 Task: Add the task  Improve code modularity for better maintainability to the section Cloud Migration Sprint in the project TransparentLine and add a Due Date to the respective task as 2023/10/11.
Action: Mouse moved to (63, 360)
Screenshot: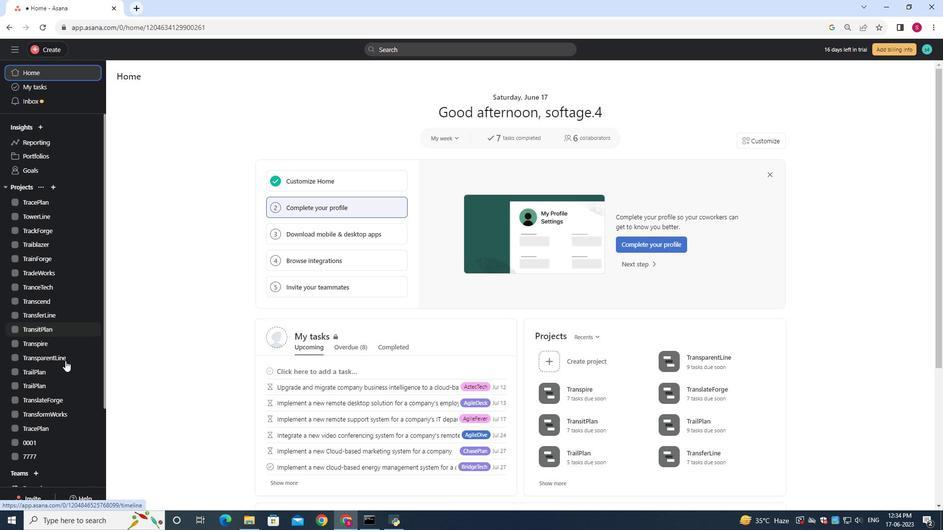 
Action: Mouse pressed left at (63, 360)
Screenshot: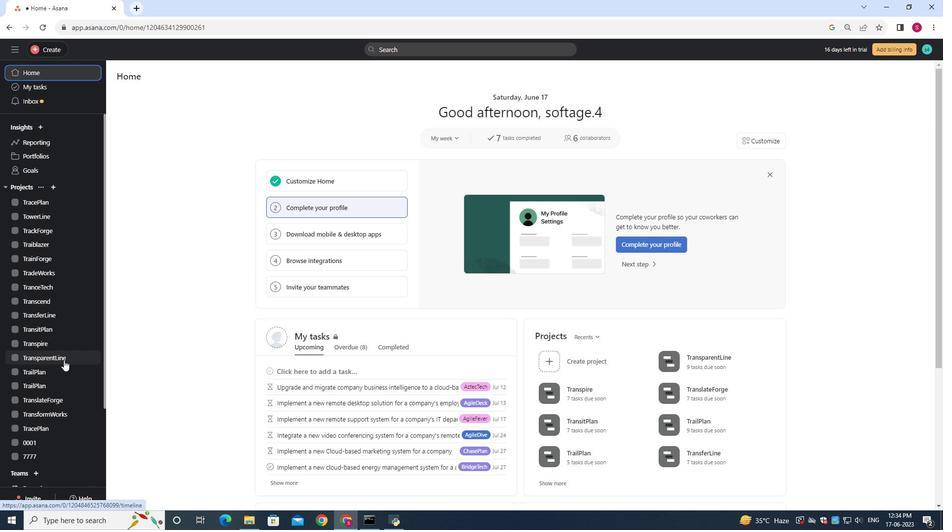 
Action: Mouse moved to (332, 215)
Screenshot: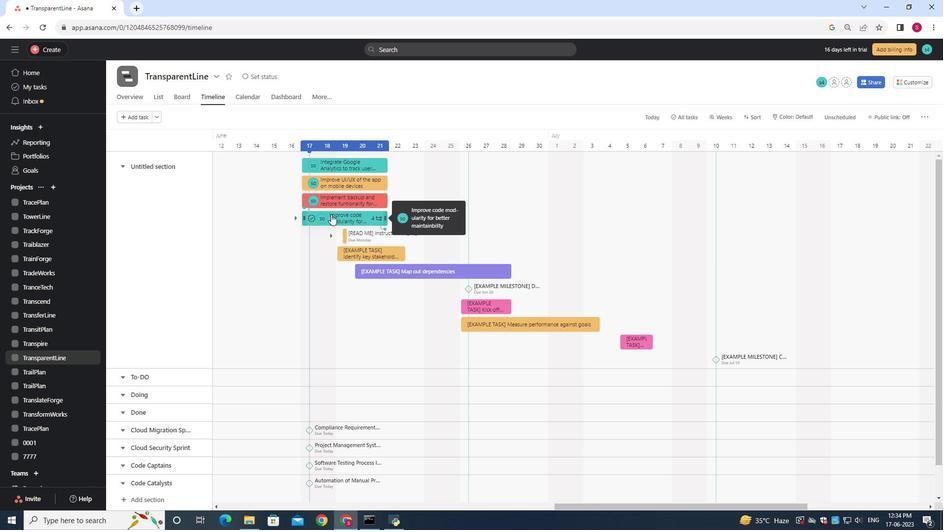 
Action: Mouse pressed left at (332, 215)
Screenshot: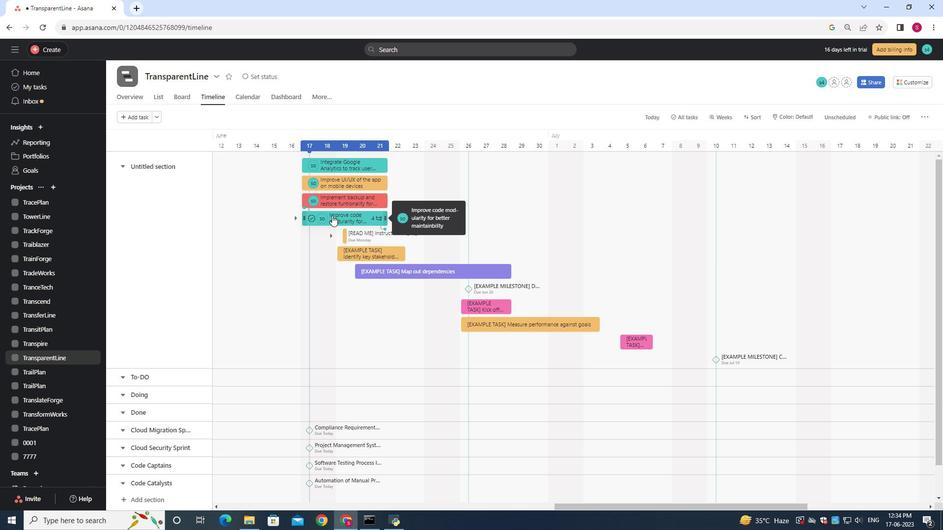 
Action: Mouse moved to (289, 413)
Screenshot: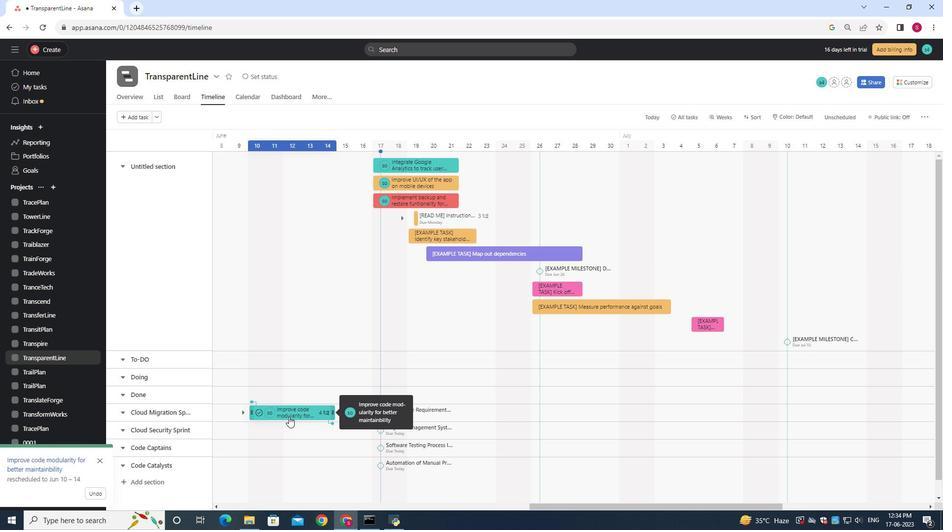 
Action: Mouse pressed left at (289, 413)
Screenshot: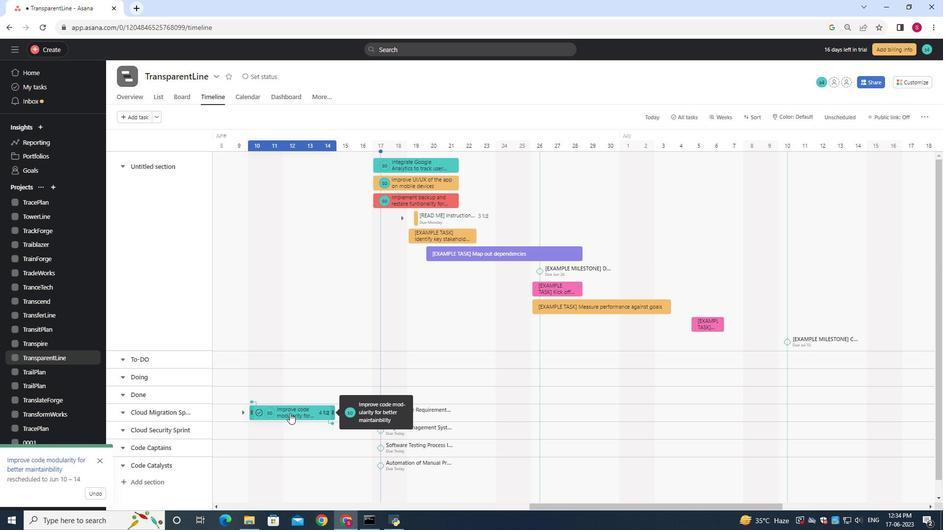 
Action: Mouse moved to (756, 184)
Screenshot: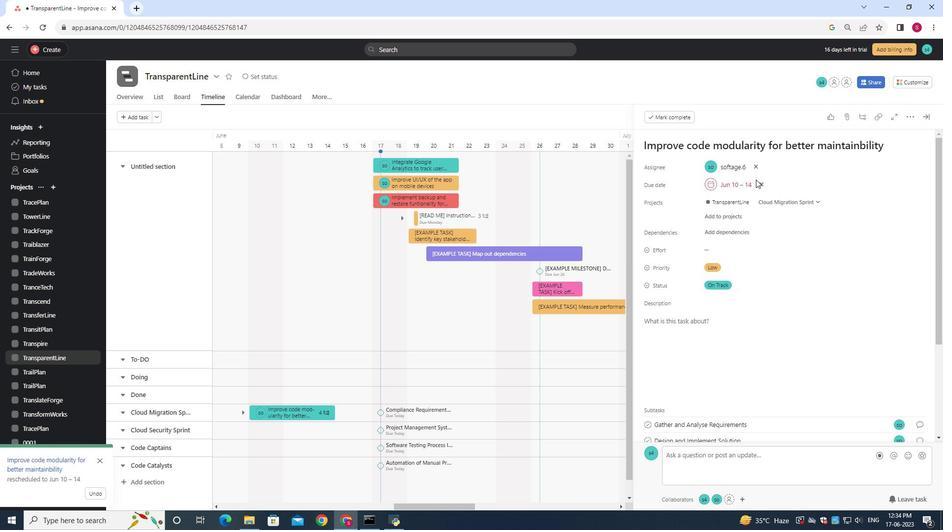 
Action: Mouse pressed left at (756, 184)
Screenshot: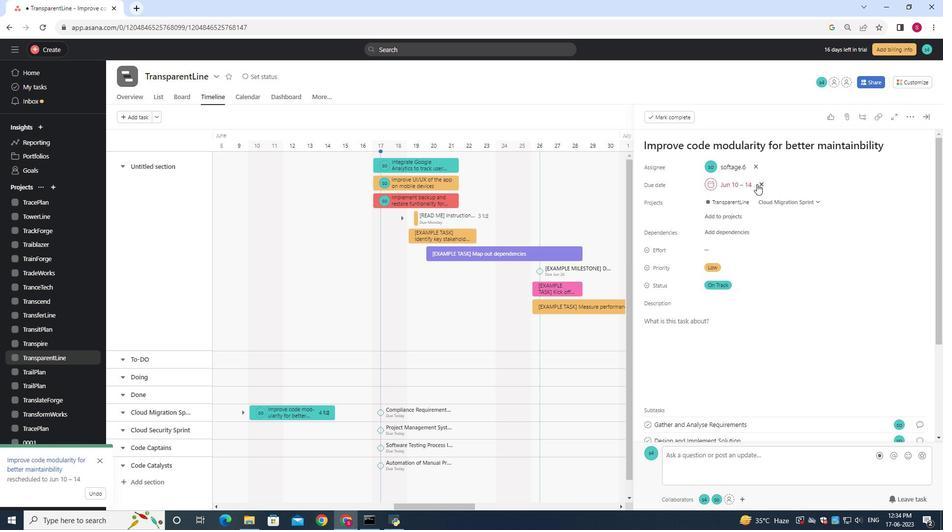 
Action: Mouse moved to (741, 182)
Screenshot: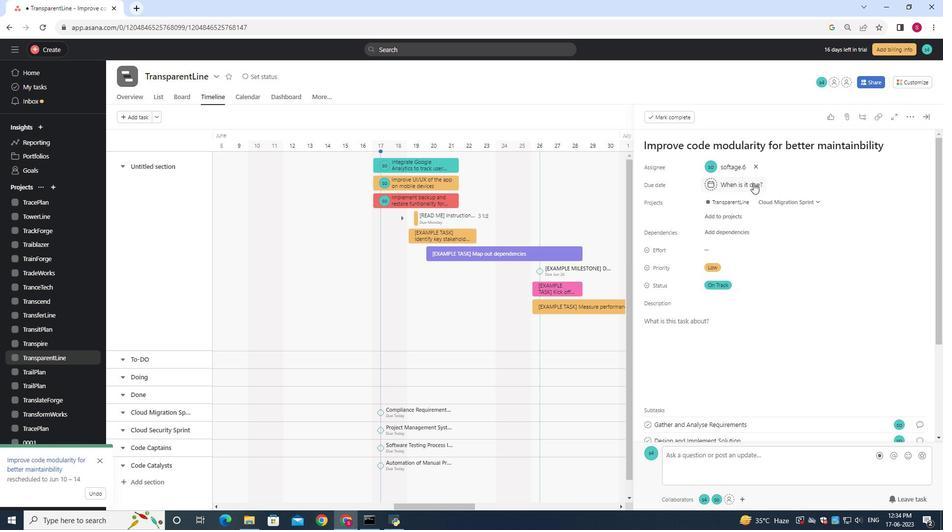 
Action: Mouse pressed left at (741, 182)
Screenshot: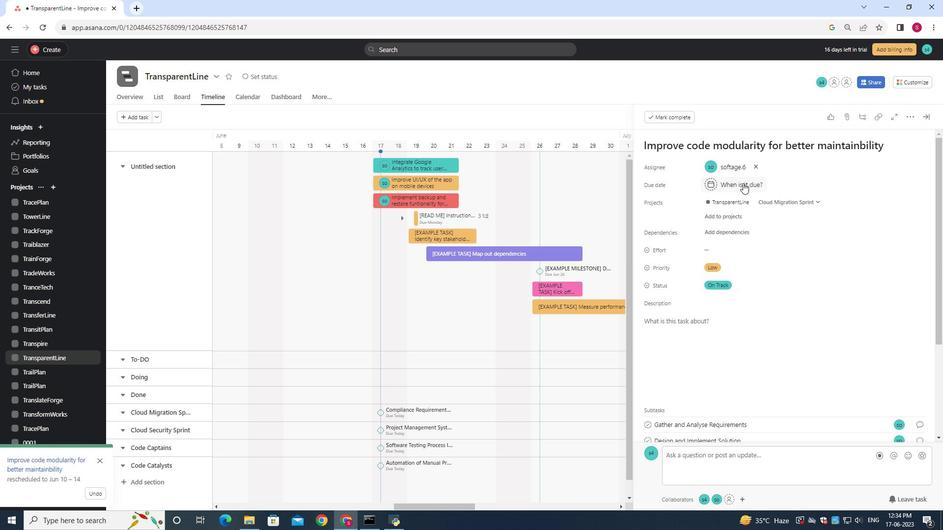 
Action: Key pressed 2023/10/11<Key.enter>
Screenshot: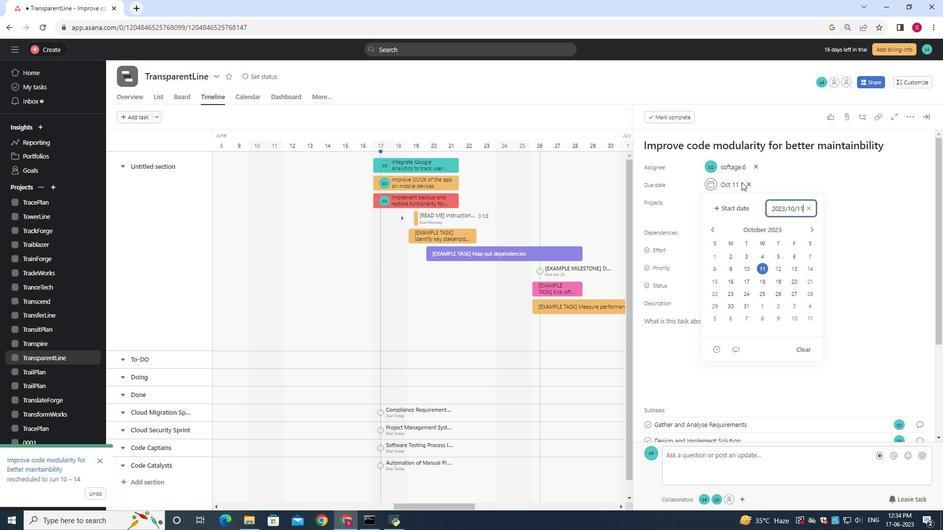 
